 Task: Create in the project TricklePlan and in the Backlog issue 'Error when trying to import/export data' a child issue 'Automated infrastructure security incident response remediation and optimization', and assign it to team member softage.2@softage.net.
Action: Mouse moved to (465, 487)
Screenshot: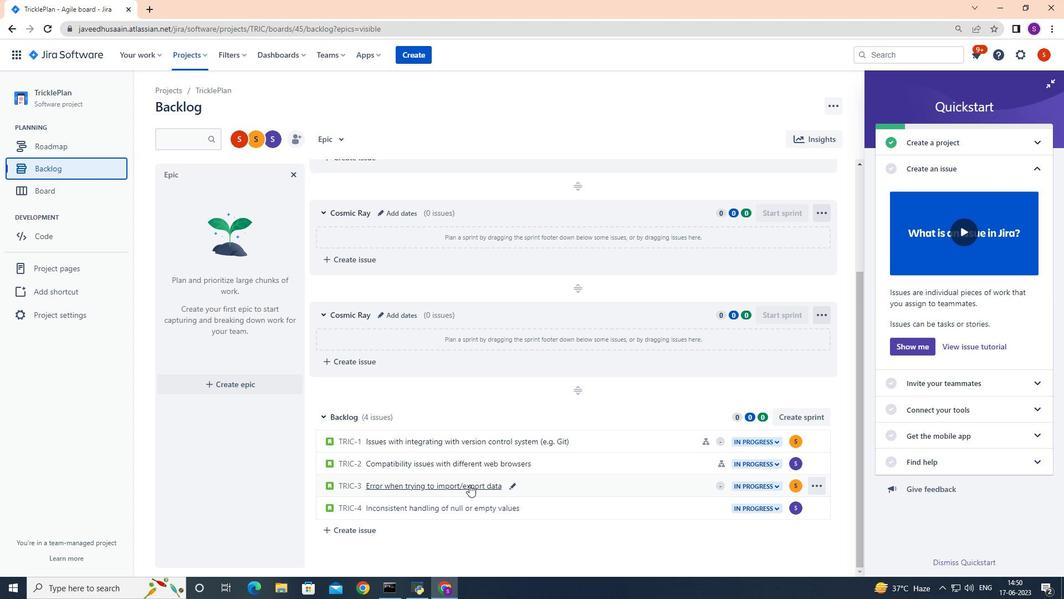 
Action: Mouse pressed left at (465, 487)
Screenshot: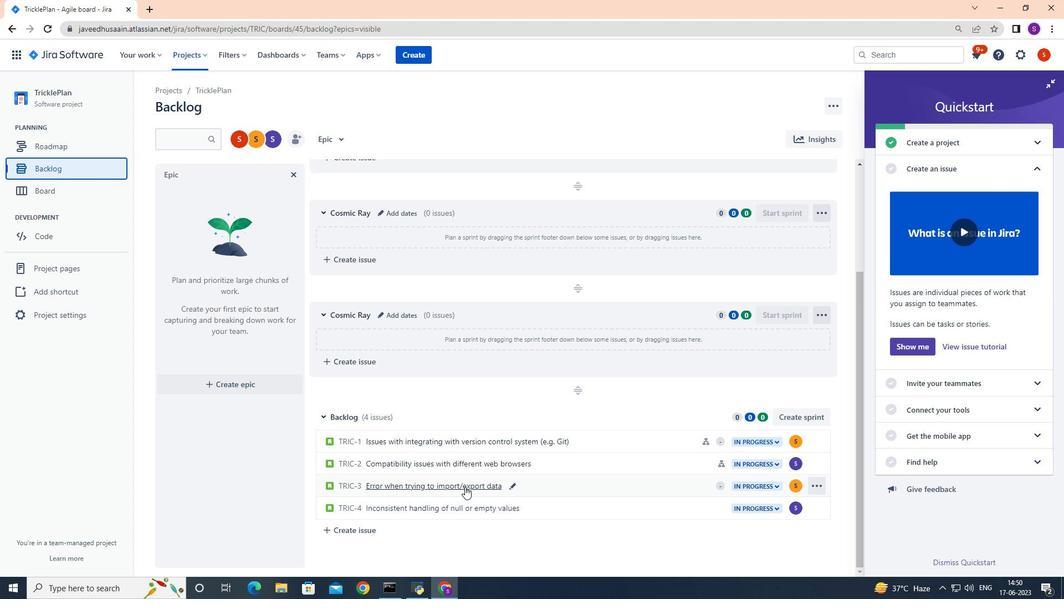 
Action: Mouse moved to (670, 231)
Screenshot: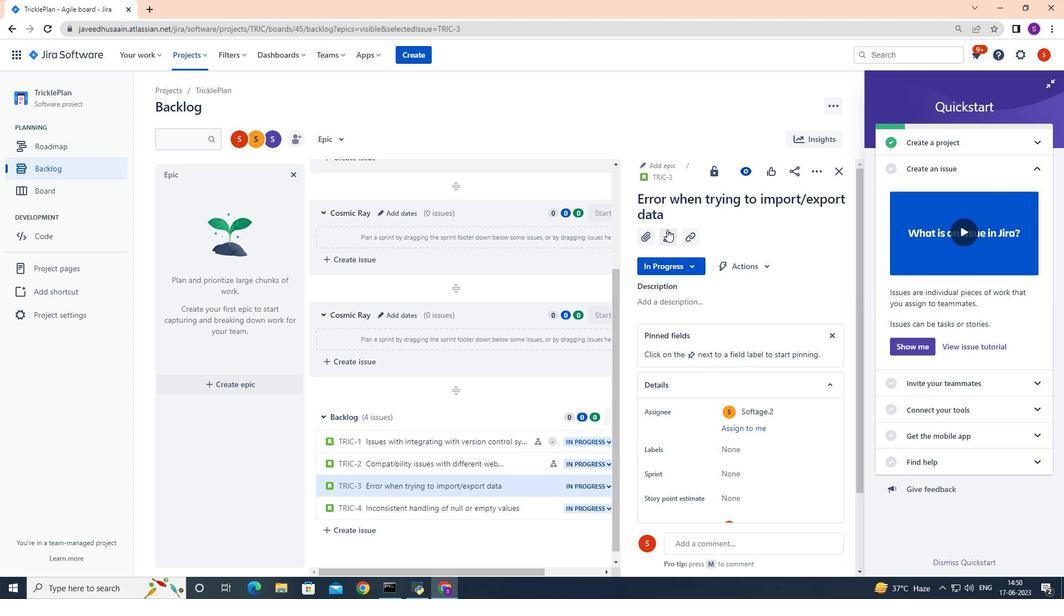 
Action: Mouse pressed left at (670, 231)
Screenshot: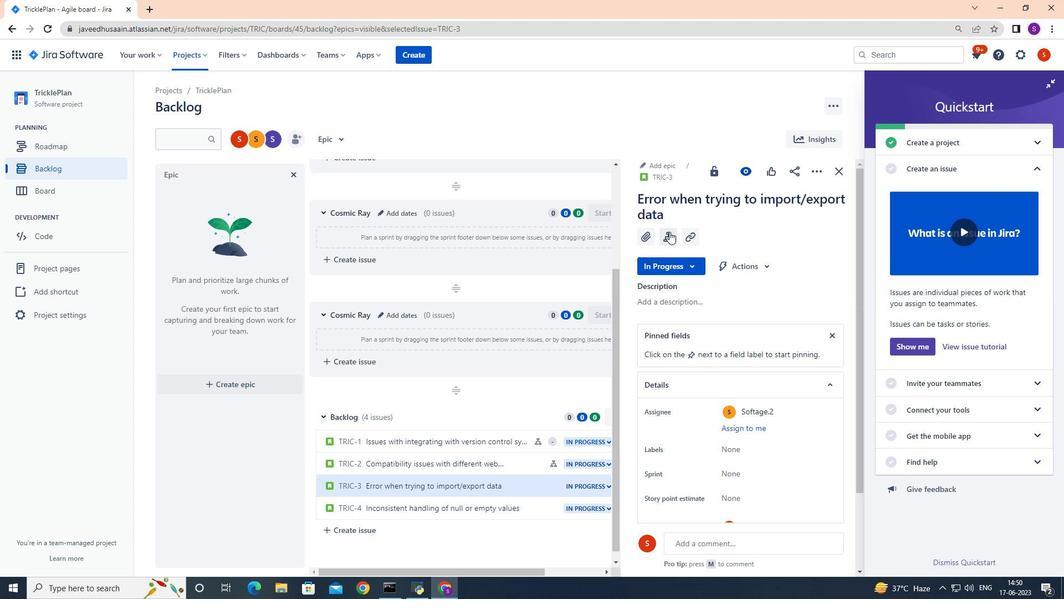 
Action: Mouse moved to (687, 352)
Screenshot: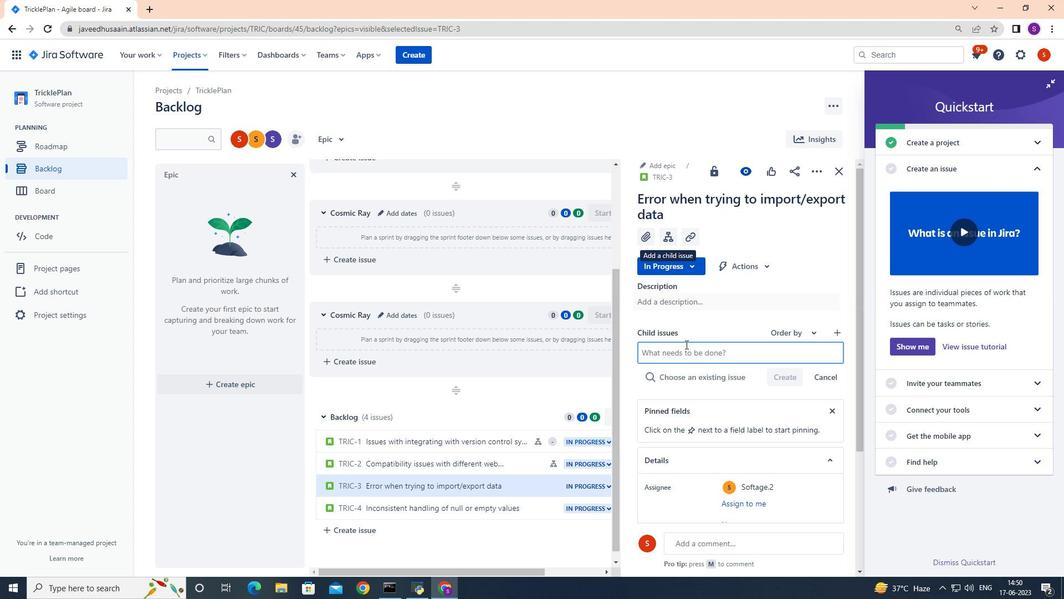 
Action: Mouse pressed left at (687, 352)
Screenshot: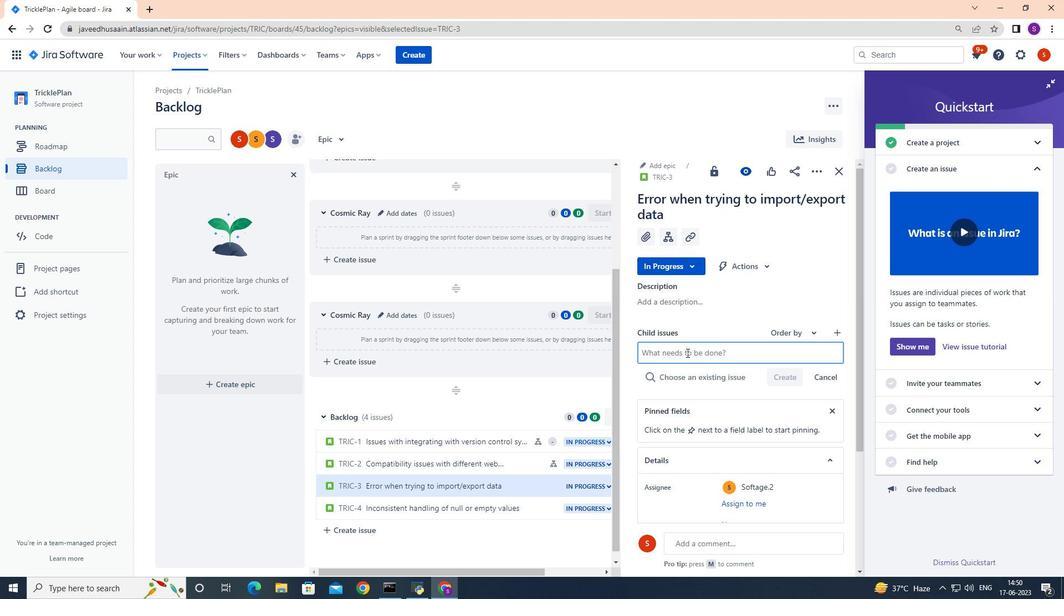 
Action: Mouse moved to (665, 348)
Screenshot: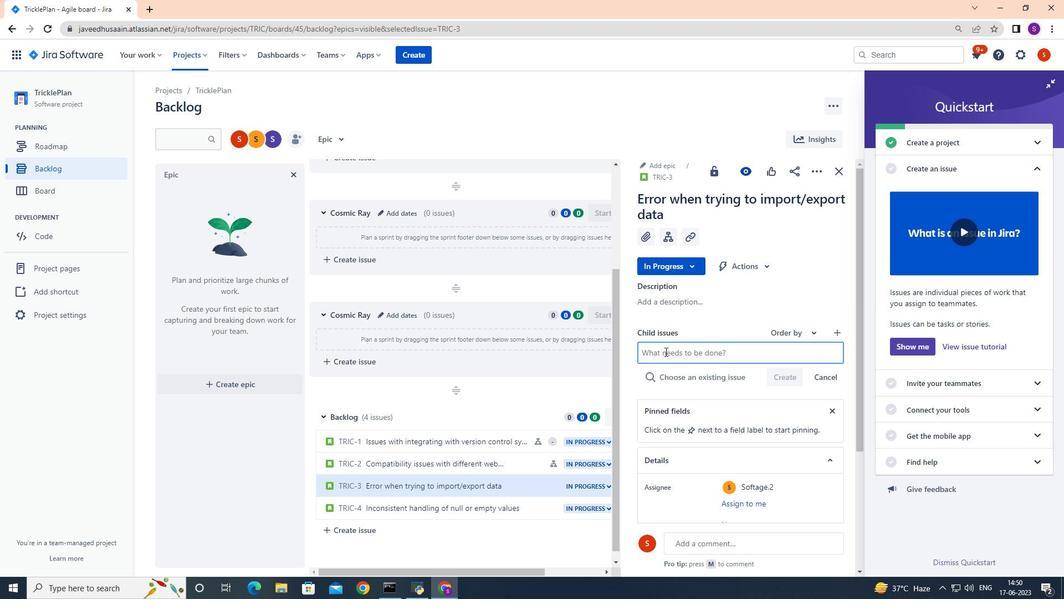 
Action: Mouse pressed left at (665, 348)
Screenshot: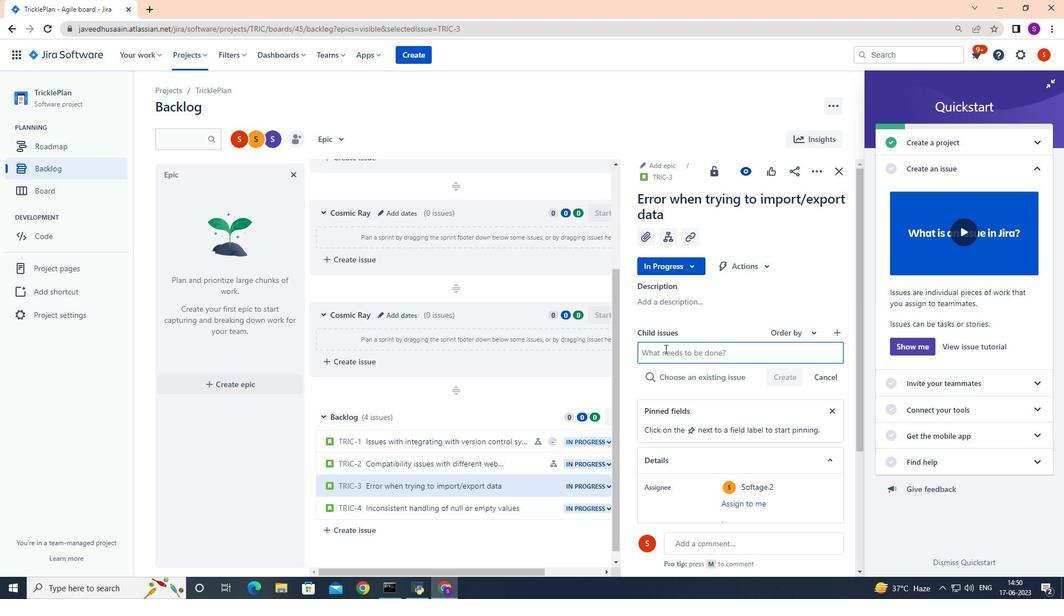 
Action: Key pressed <Key.shift>Automated<Key.space>infrastructure<Key.space>security<Key.space>incident<Key.space>response<Key.space>remediation<Key.space>and<Key.space>optimazation
Screenshot: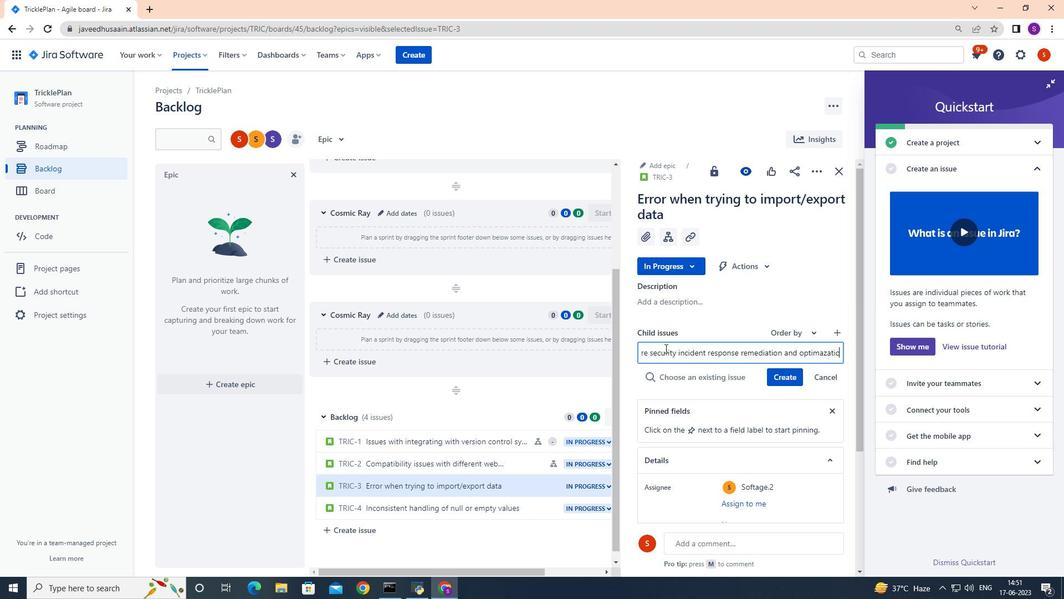 
Action: Mouse moved to (814, 353)
Screenshot: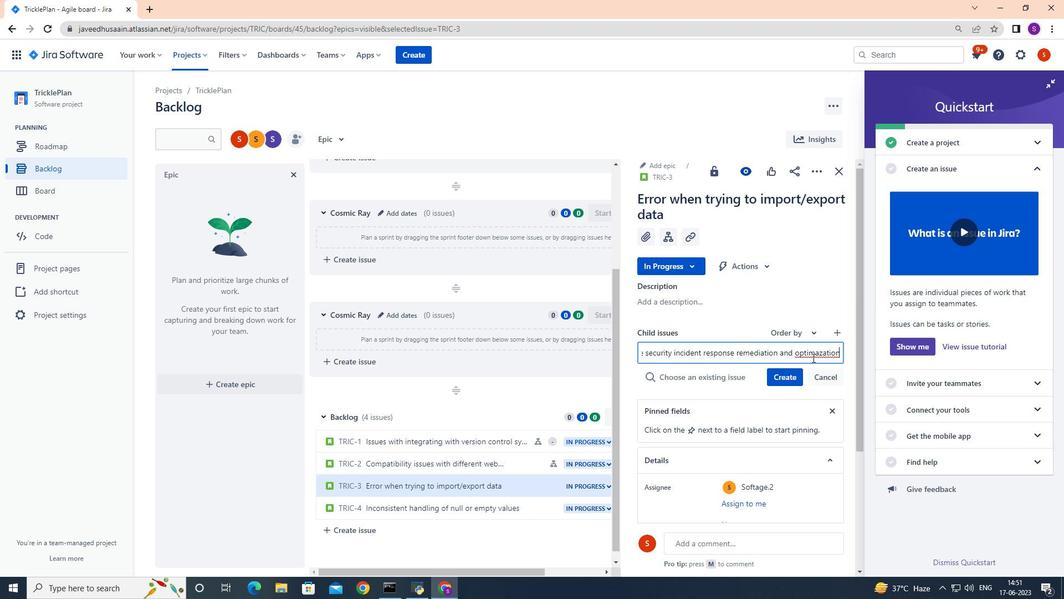 
Action: Mouse pressed left at (814, 353)
Screenshot: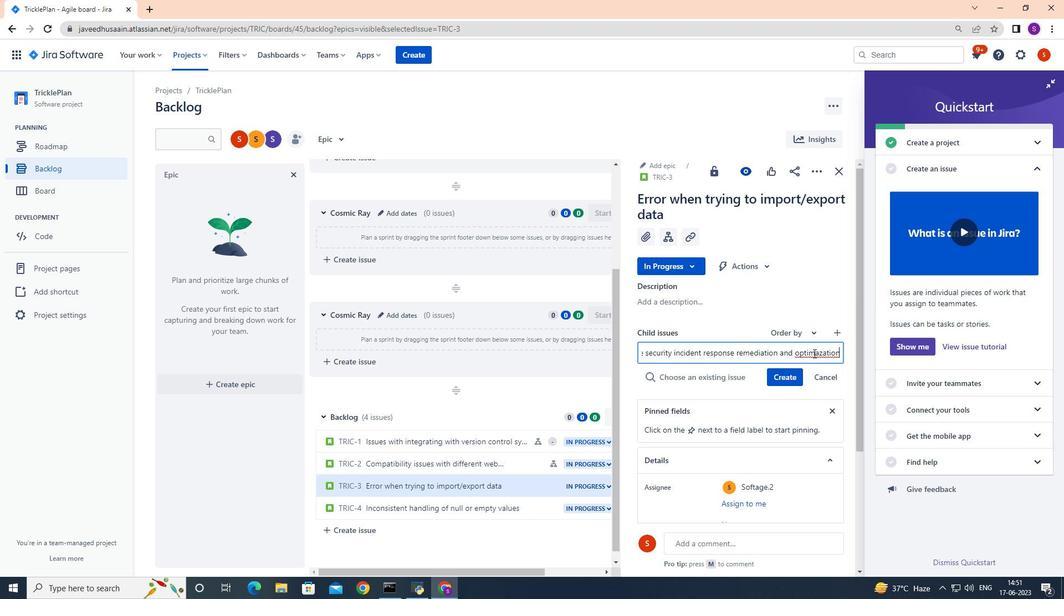 
Action: Mouse moved to (819, 352)
Screenshot: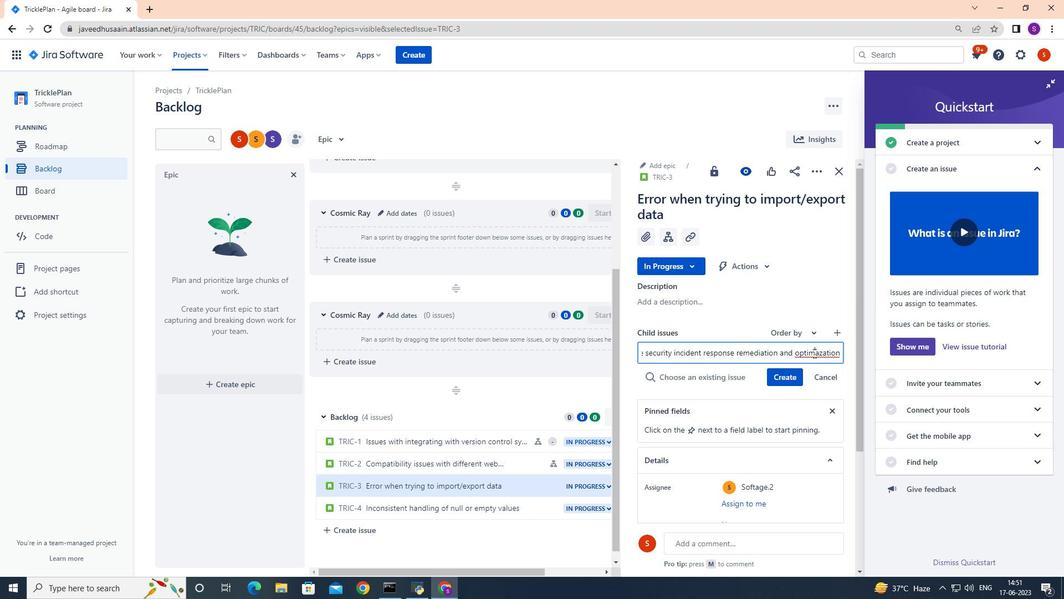 
Action: Key pressed i<Key.right><Key.backspace>
Screenshot: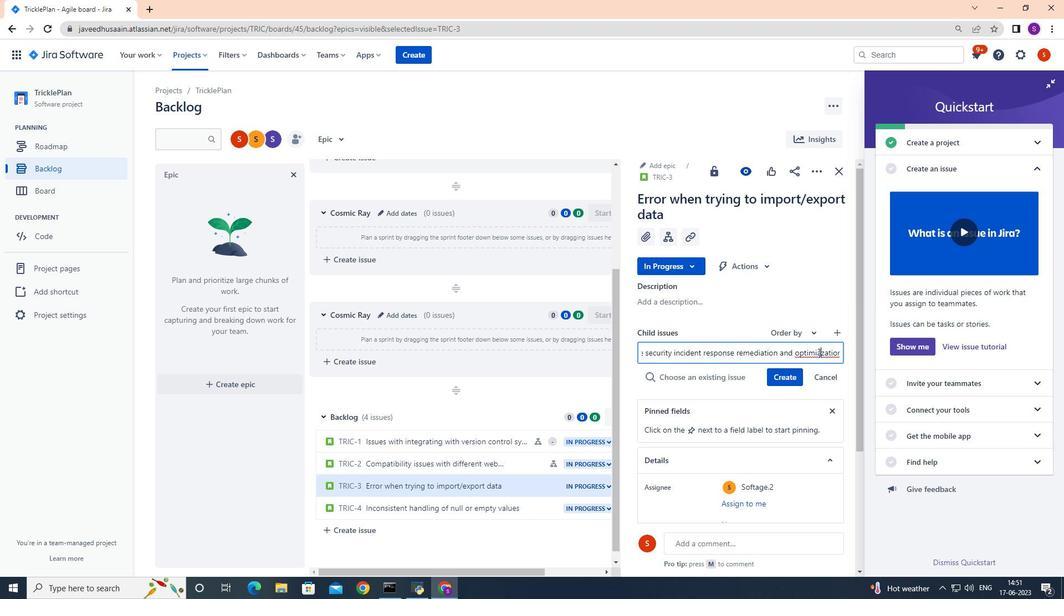 
Action: Mouse moved to (789, 374)
Screenshot: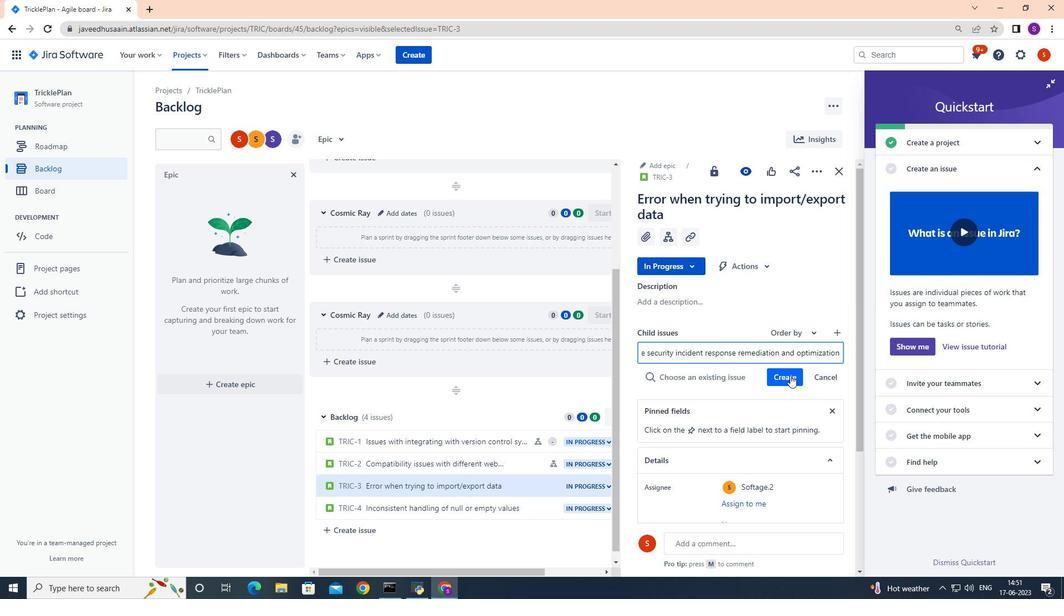 
Action: Mouse pressed left at (789, 374)
Screenshot: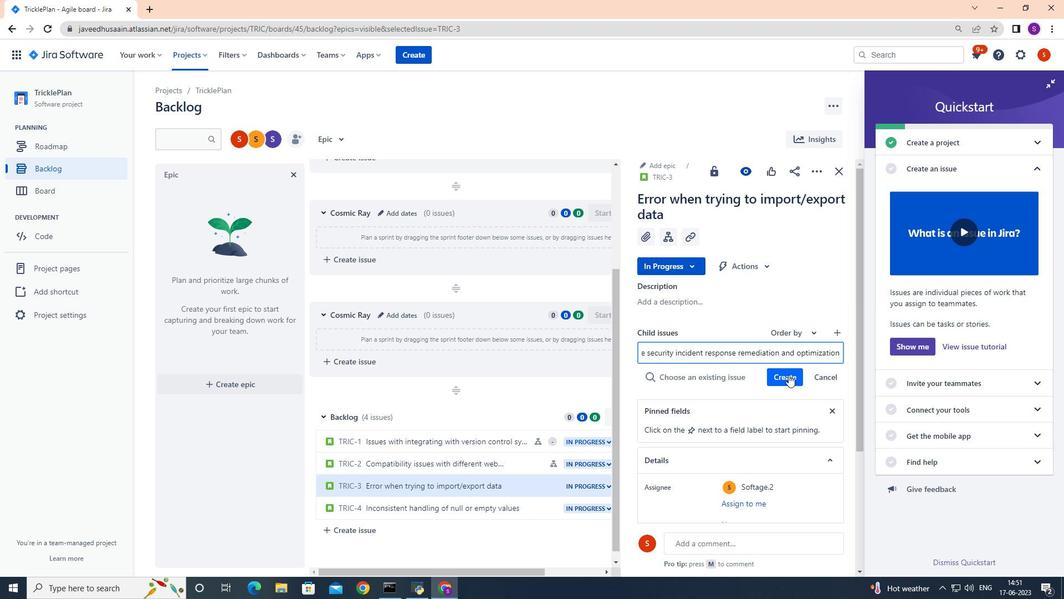 
Action: Mouse moved to (798, 356)
Screenshot: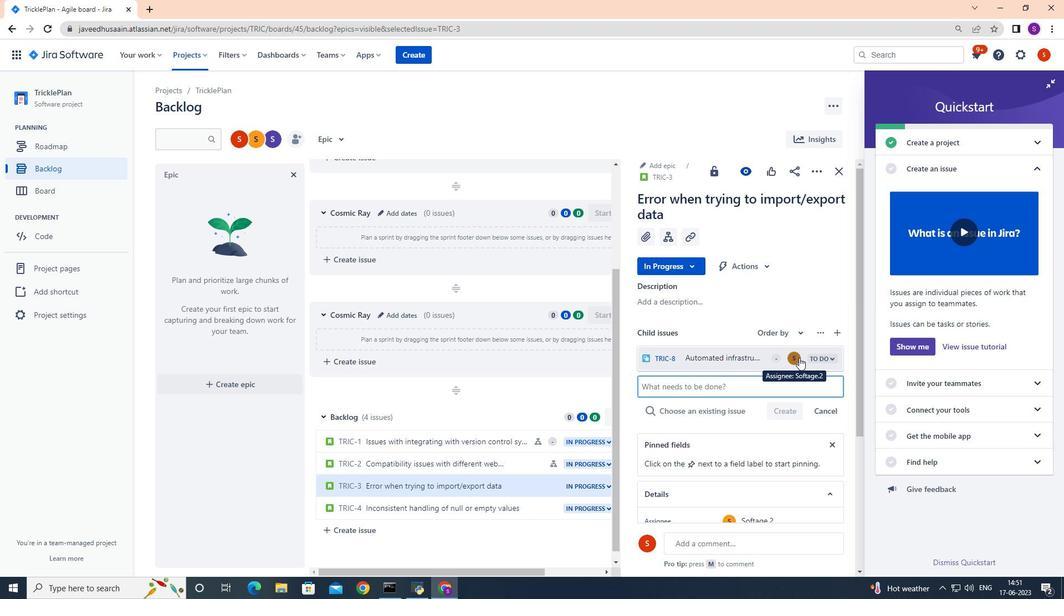 
Action: Mouse pressed left at (798, 356)
Screenshot: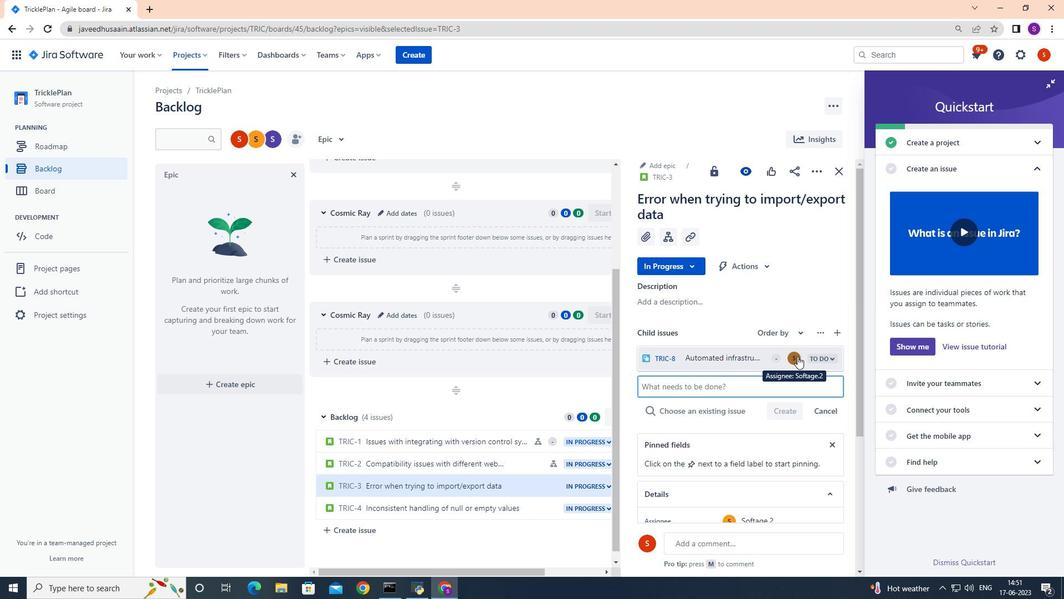 
Action: Mouse moved to (704, 303)
Screenshot: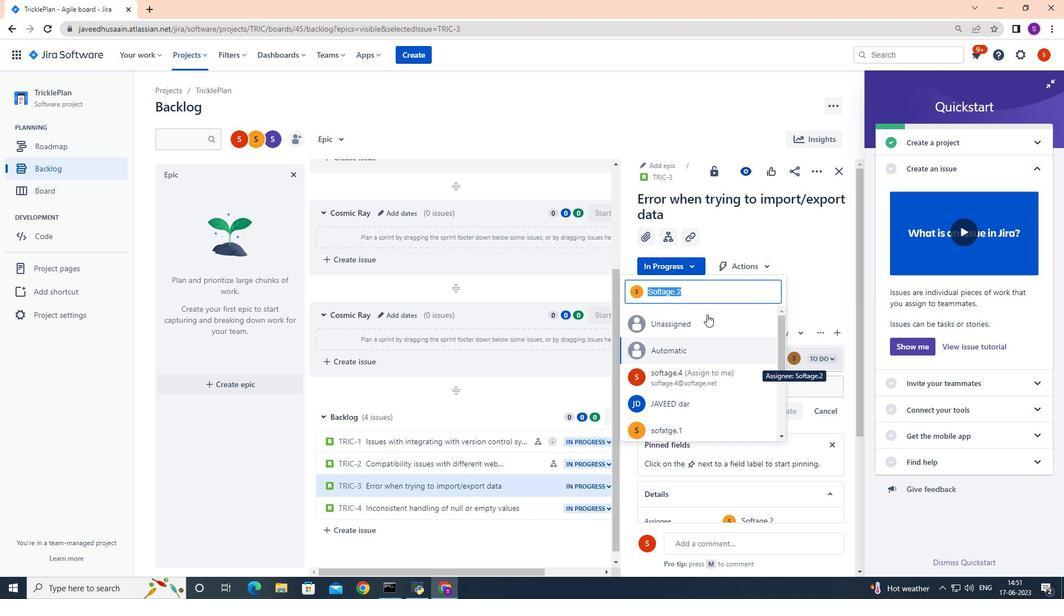 
Action: Key pressed <Key.backspace><Key.shift>Spo<Key.backspace><Key.backspace>oftage.2<Key.shift>@softgae.net
Screenshot: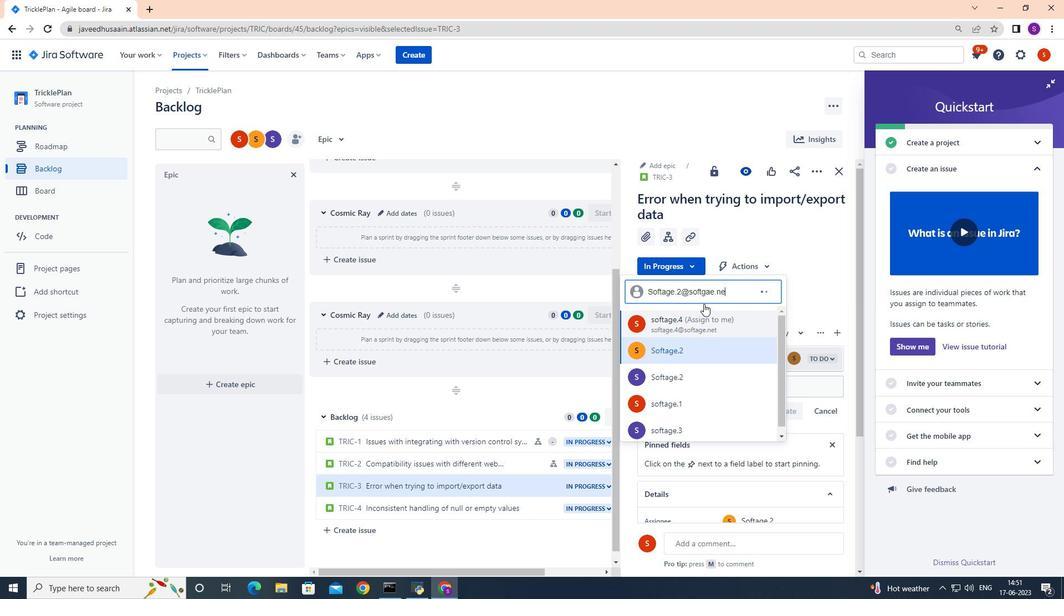 
Action: Mouse moved to (743, 336)
Screenshot: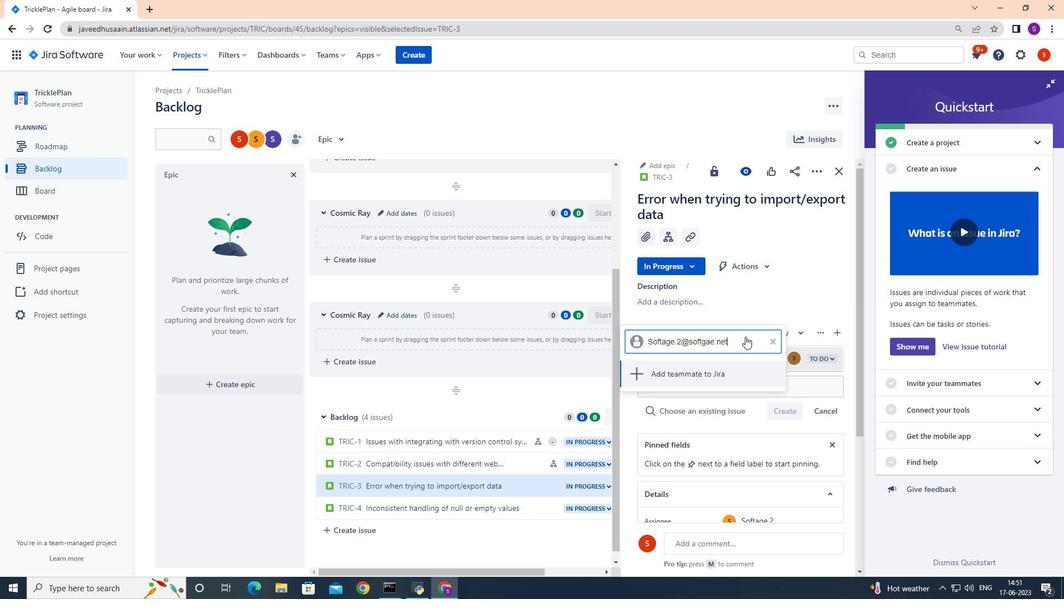 
Action: Key pressed <Key.backspace><Key.backspace><Key.backspace>net<Key.backspace><Key.backspace>
Screenshot: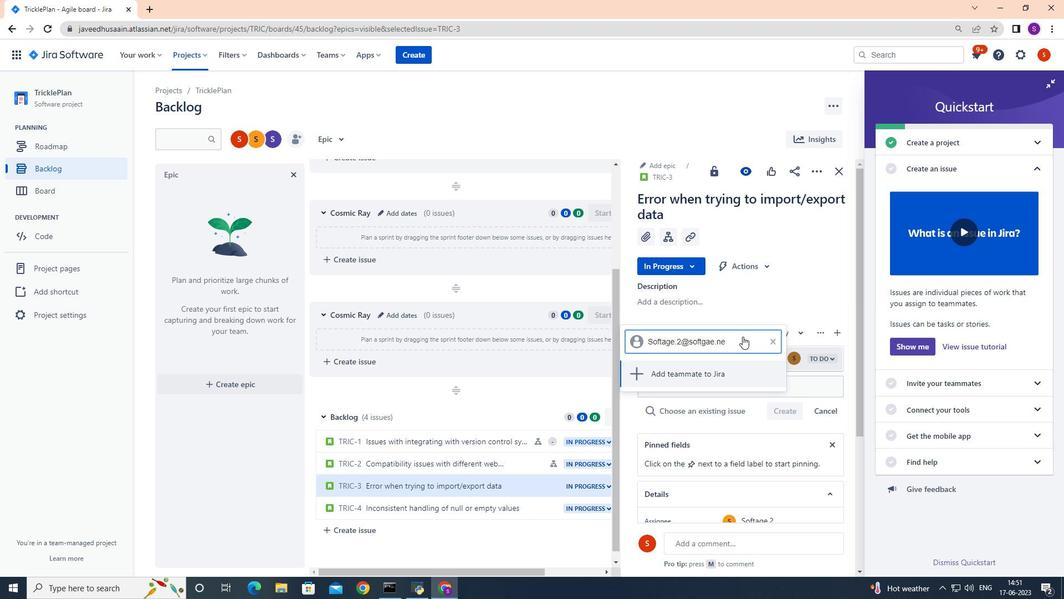 
Action: Mouse moved to (670, 353)
Screenshot: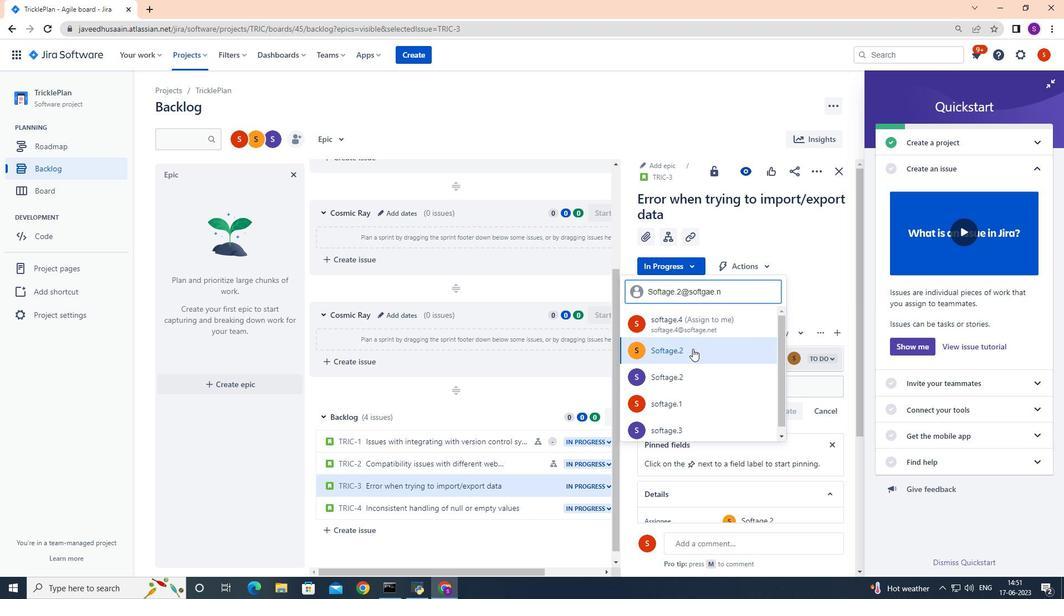 
Action: Mouse pressed left at (670, 353)
Screenshot: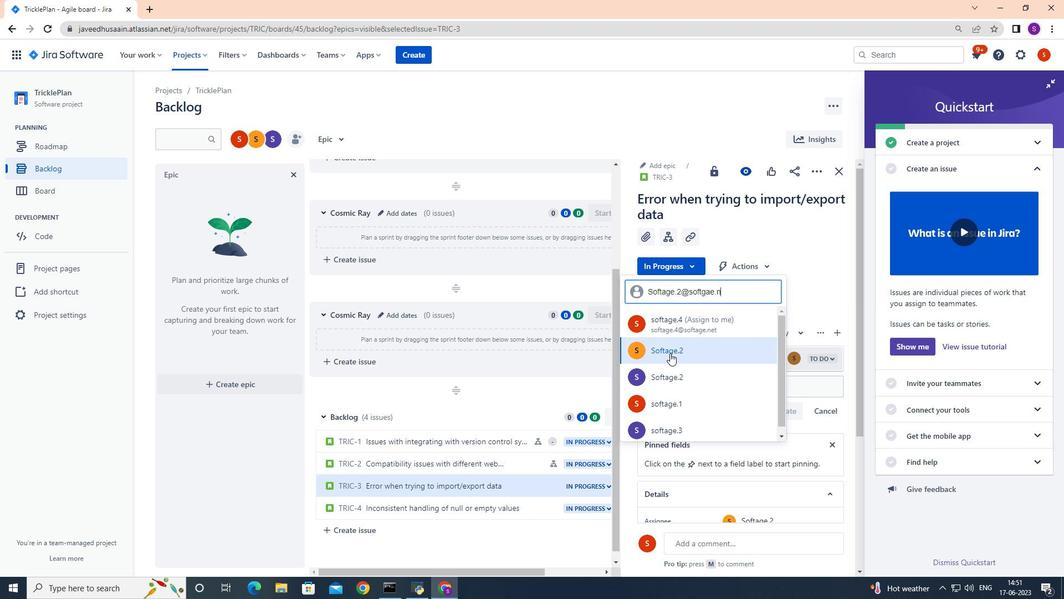 
Action: Mouse moved to (695, 382)
Screenshot: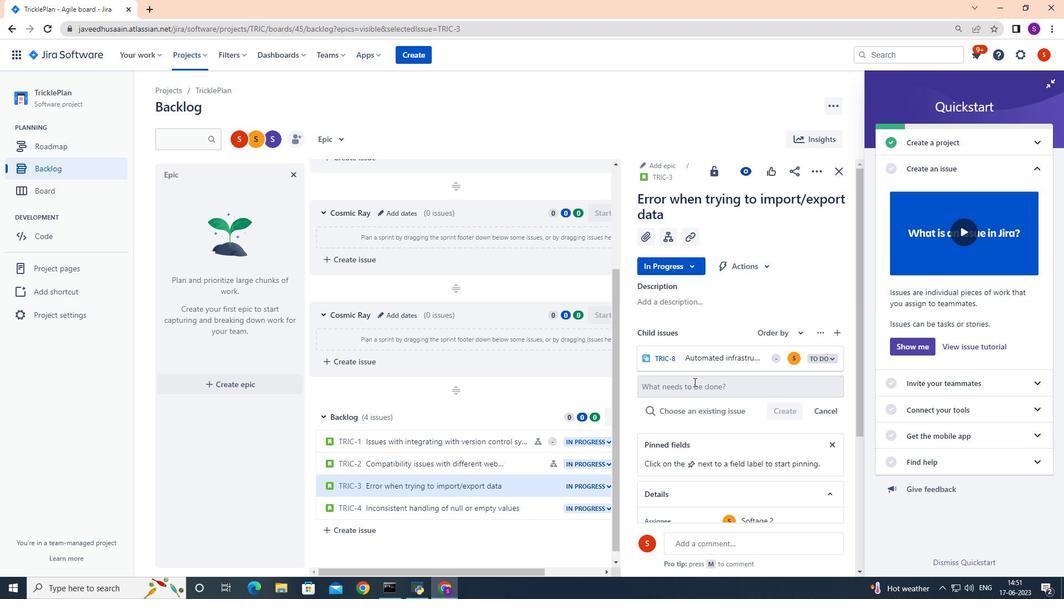 
